 Task: Edit your current status to "DND".
Action: Mouse moved to (1361, 107)
Screenshot: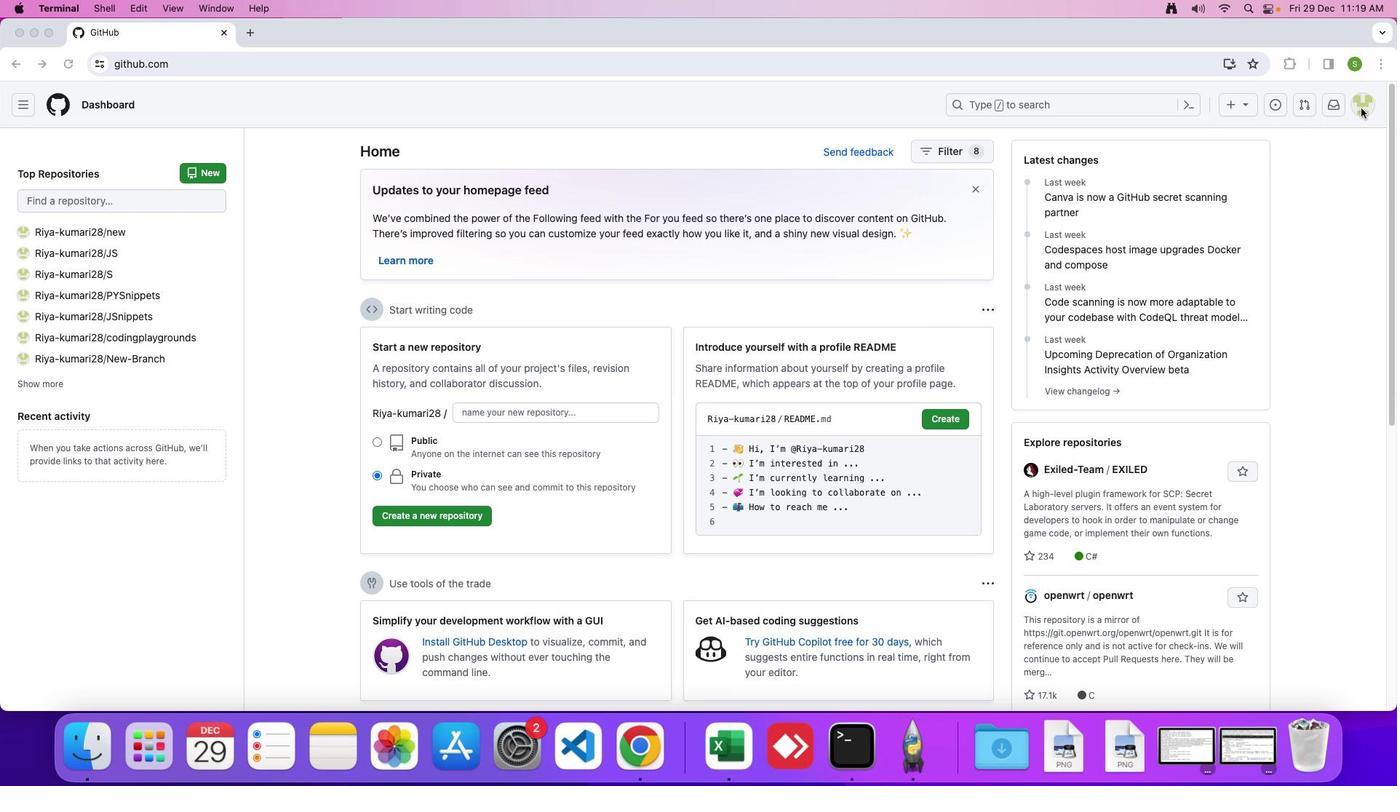 
Action: Mouse pressed left at (1361, 107)
Screenshot: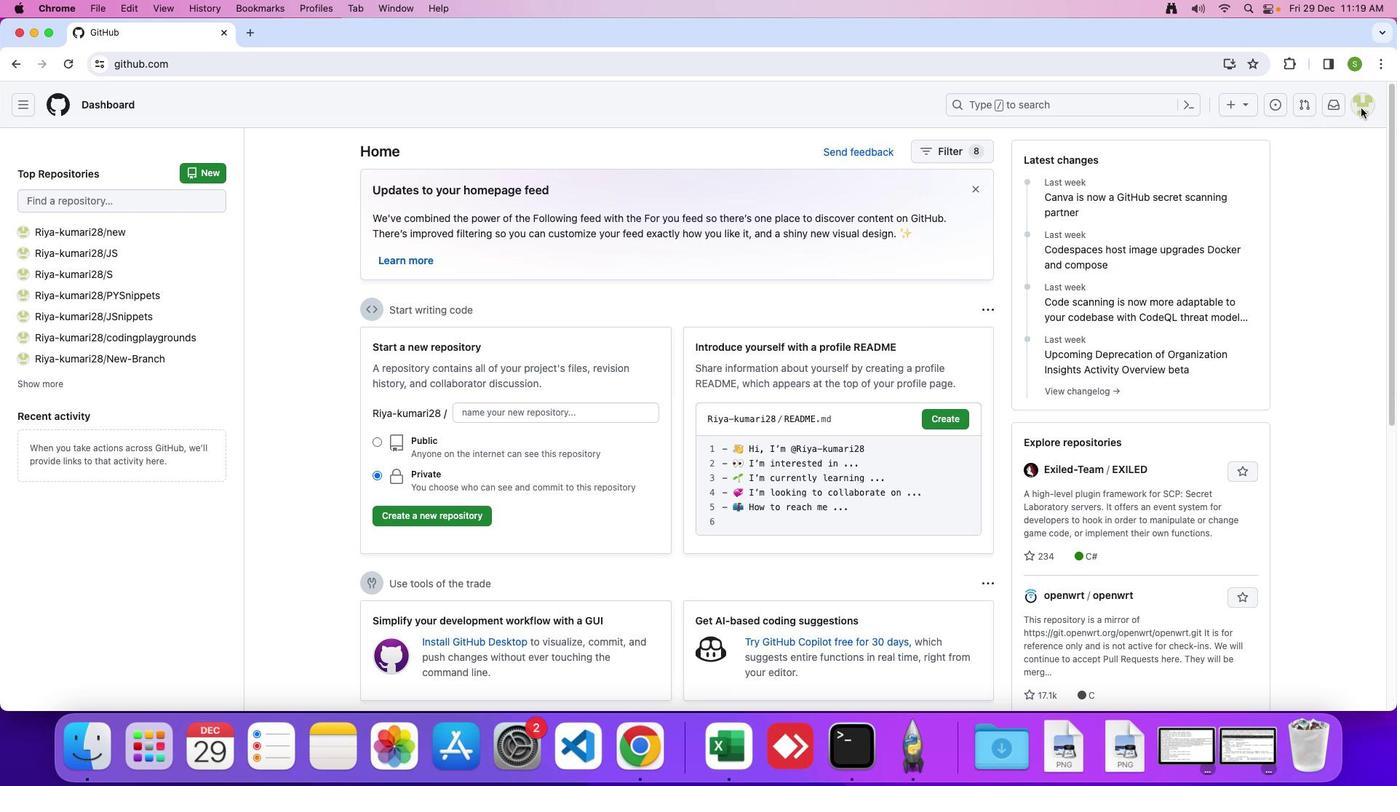 
Action: Mouse moved to (1361, 104)
Screenshot: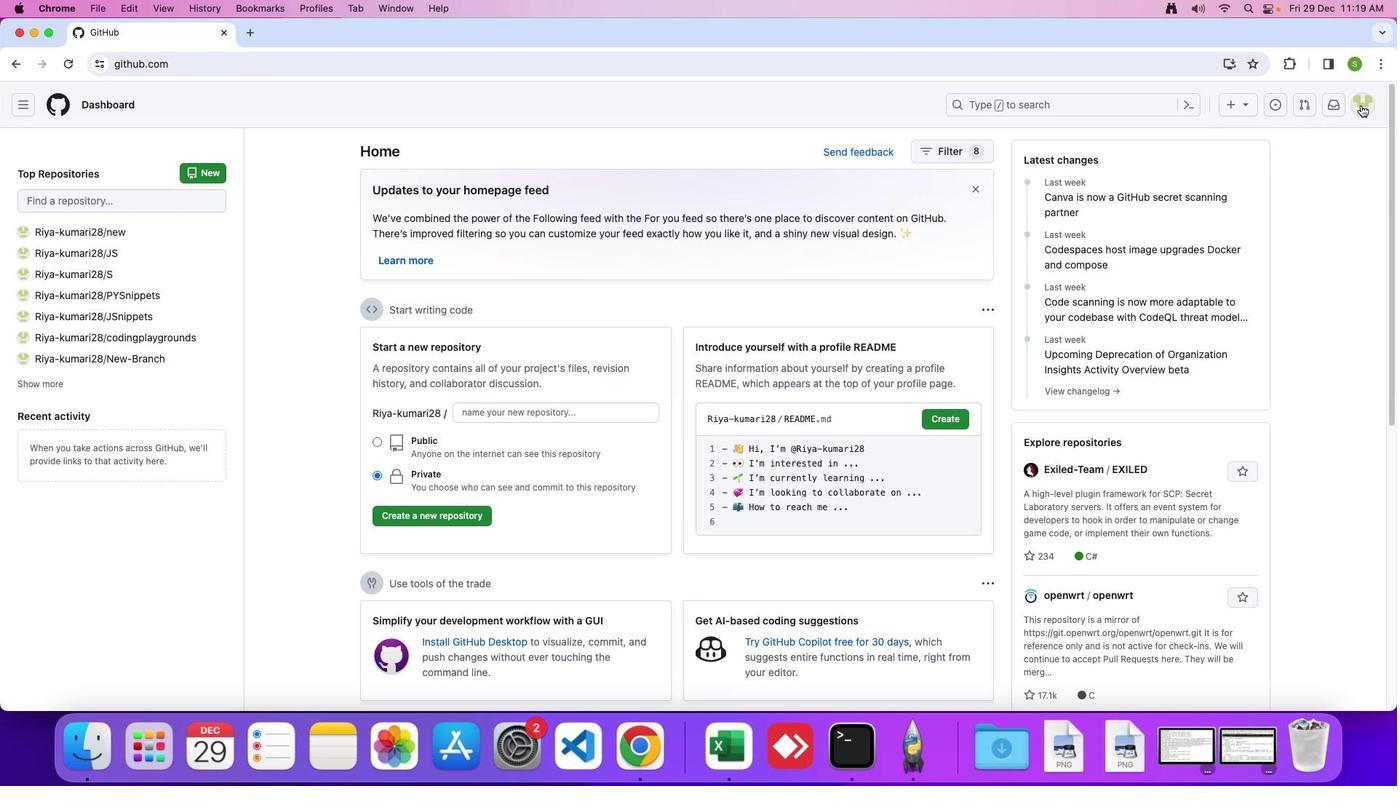 
Action: Mouse pressed left at (1361, 104)
Screenshot: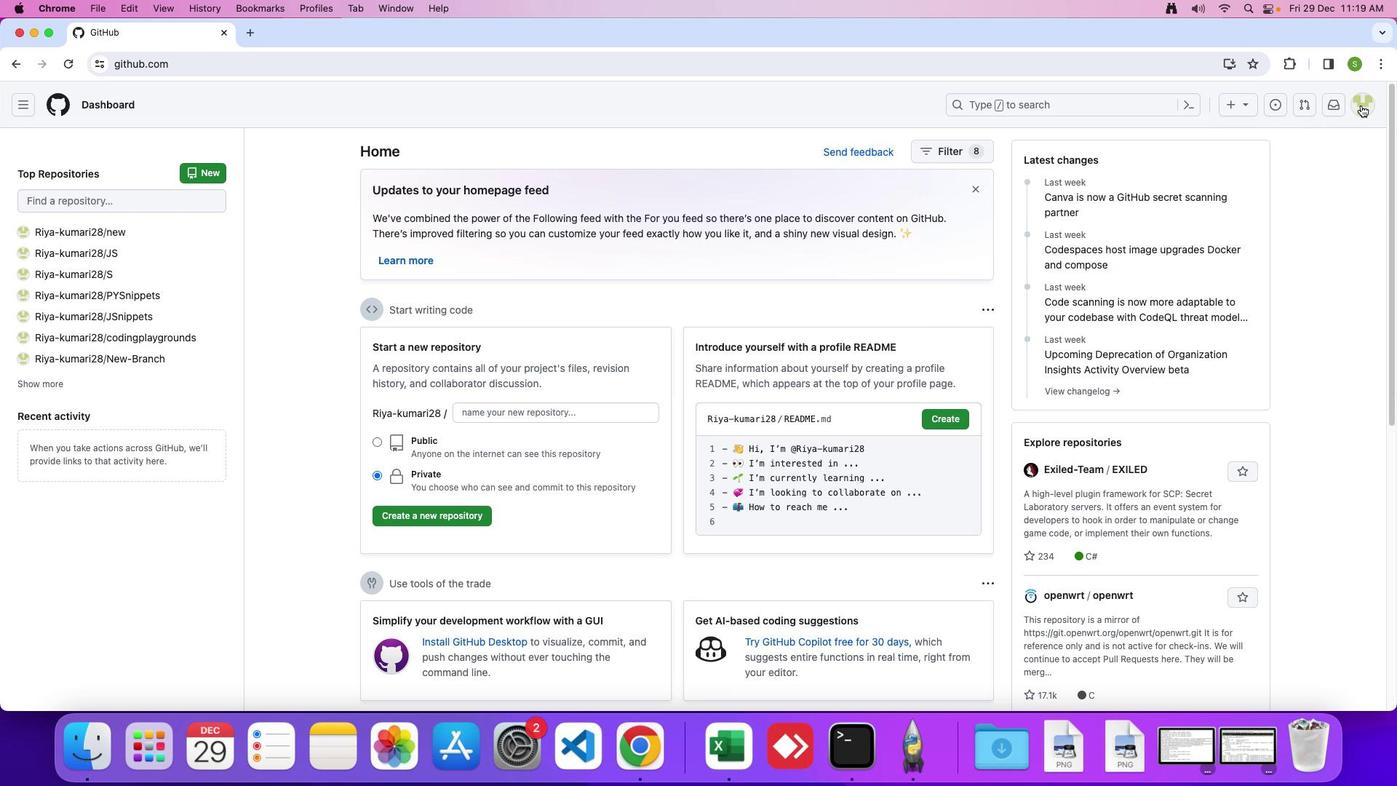 
Action: Mouse moved to (1265, 144)
Screenshot: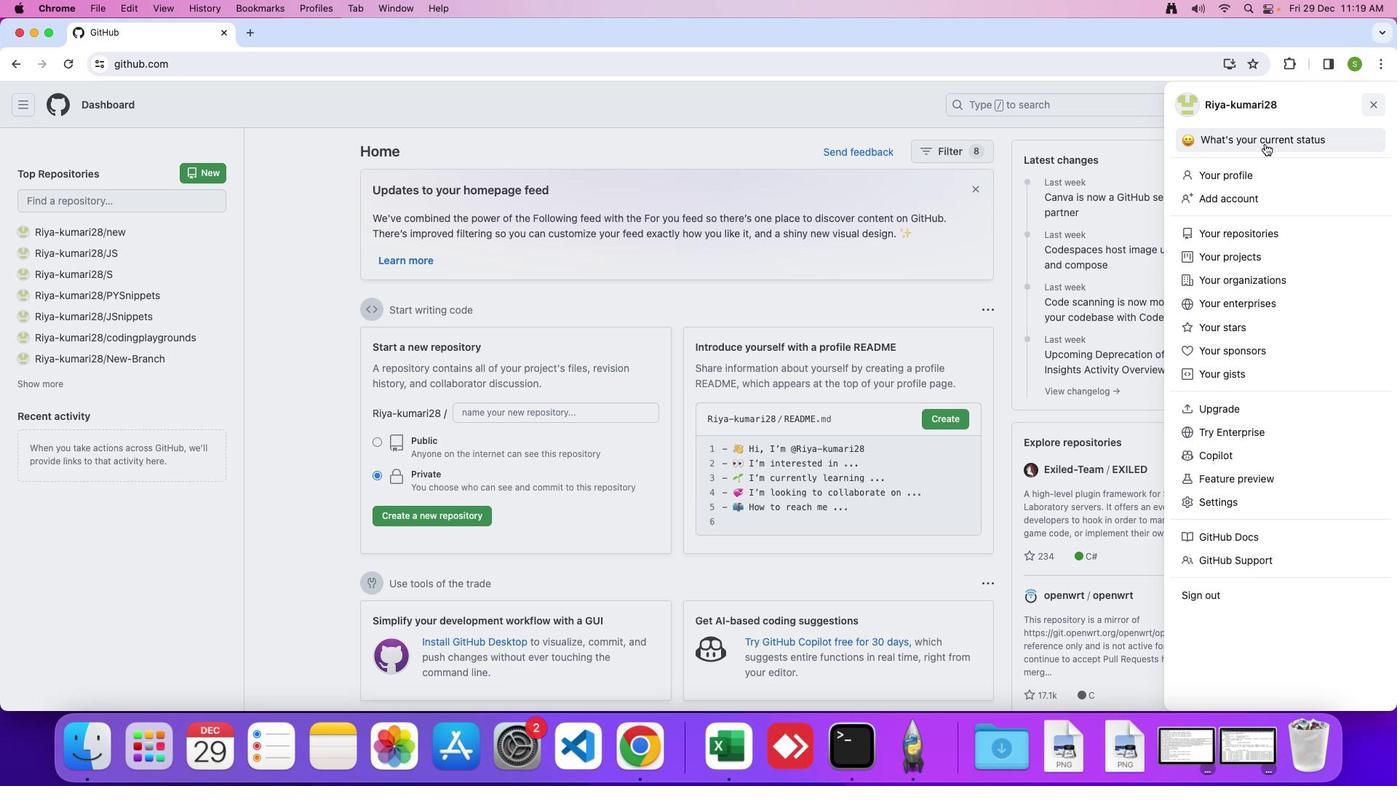 
Action: Mouse pressed left at (1265, 144)
Screenshot: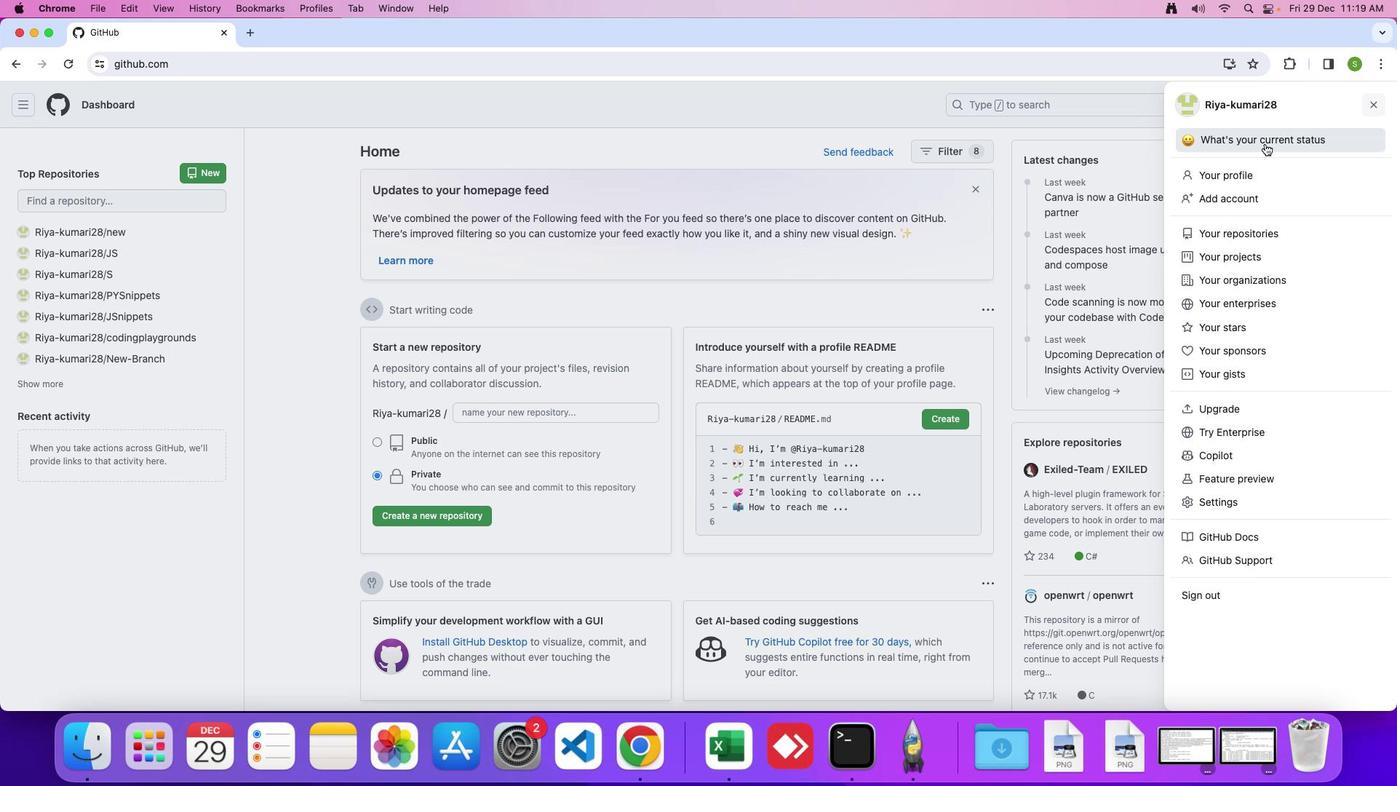 
Action: Mouse moved to (722, 321)
Screenshot: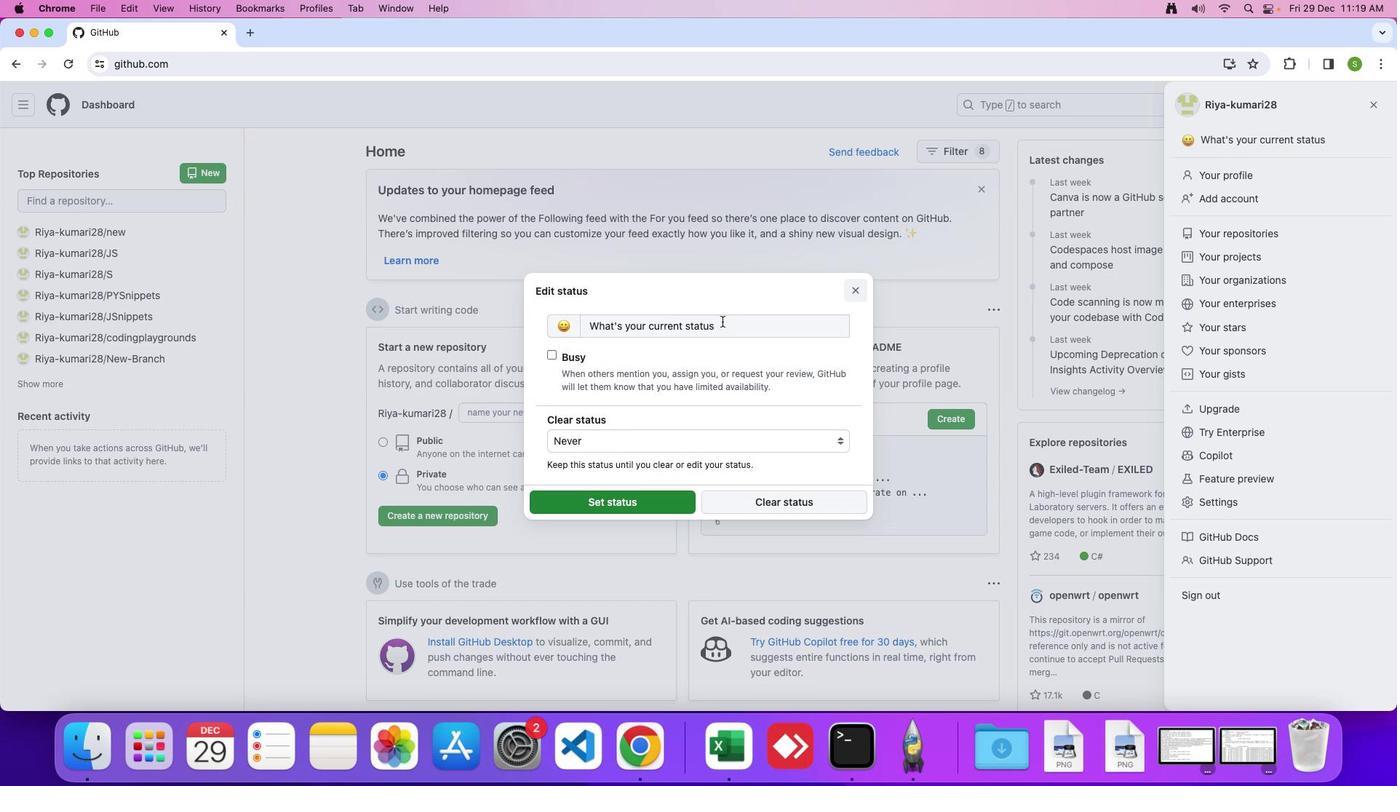 
Action: Mouse pressed left at (722, 321)
Screenshot: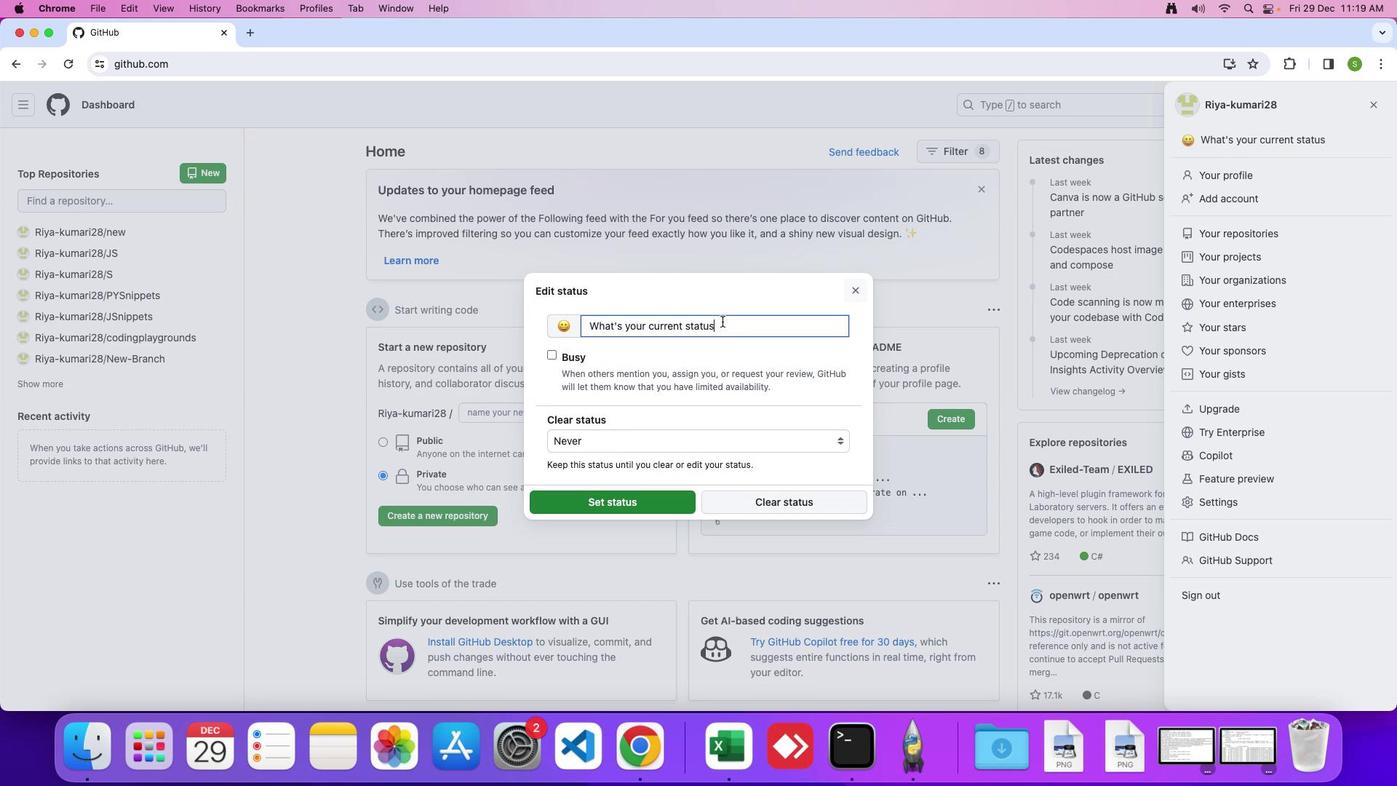 
Action: Mouse moved to (727, 324)
Screenshot: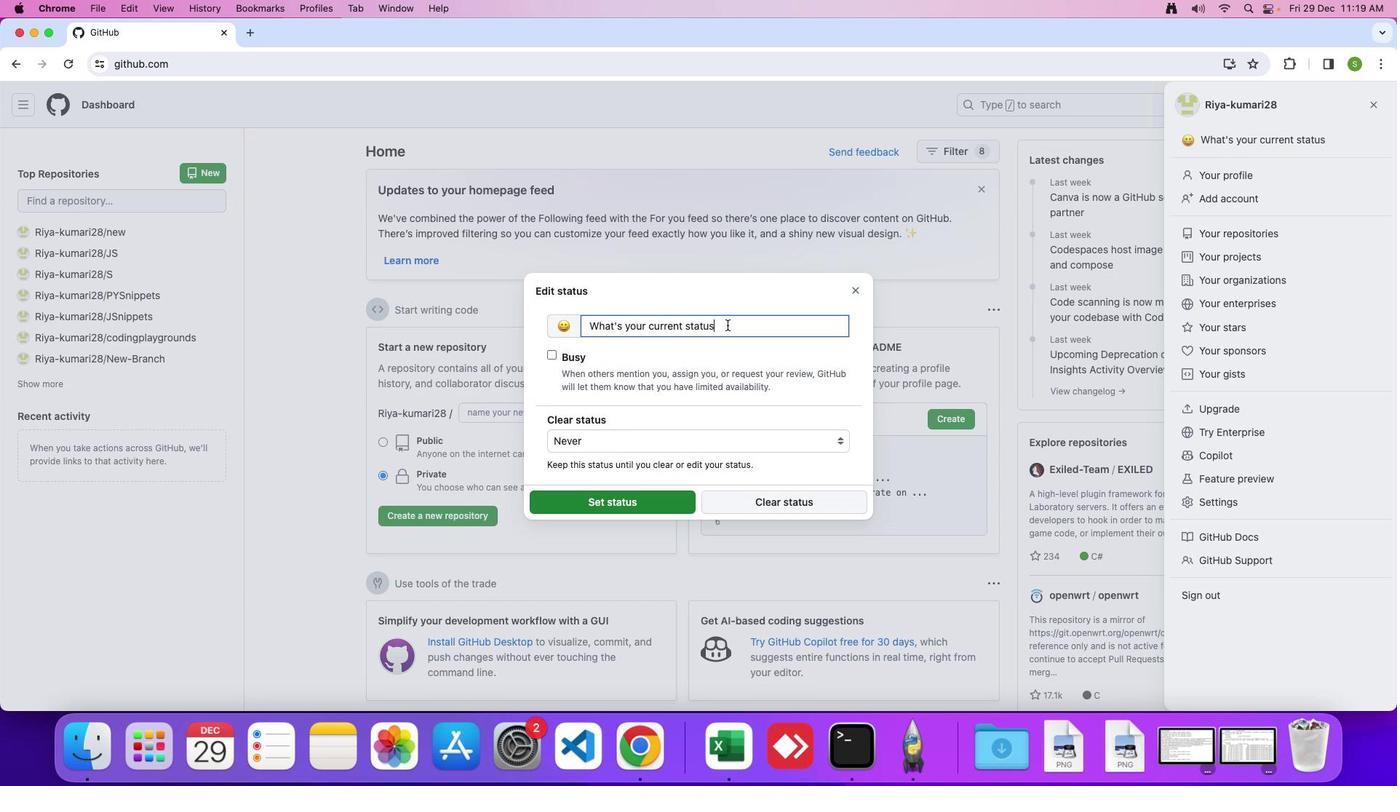 
Action: Mouse pressed left at (727, 324)
Screenshot: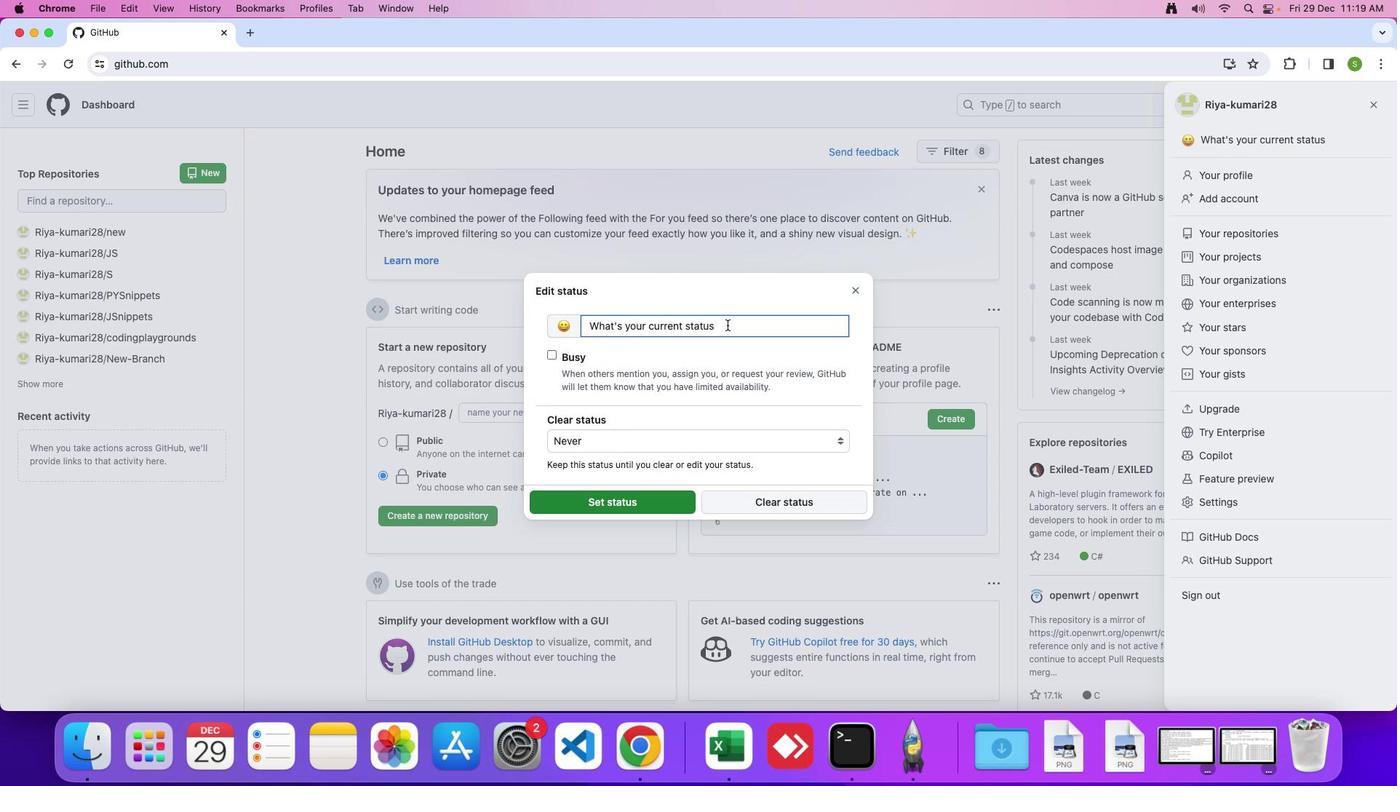 
Action: Mouse moved to (619, 320)
Screenshot: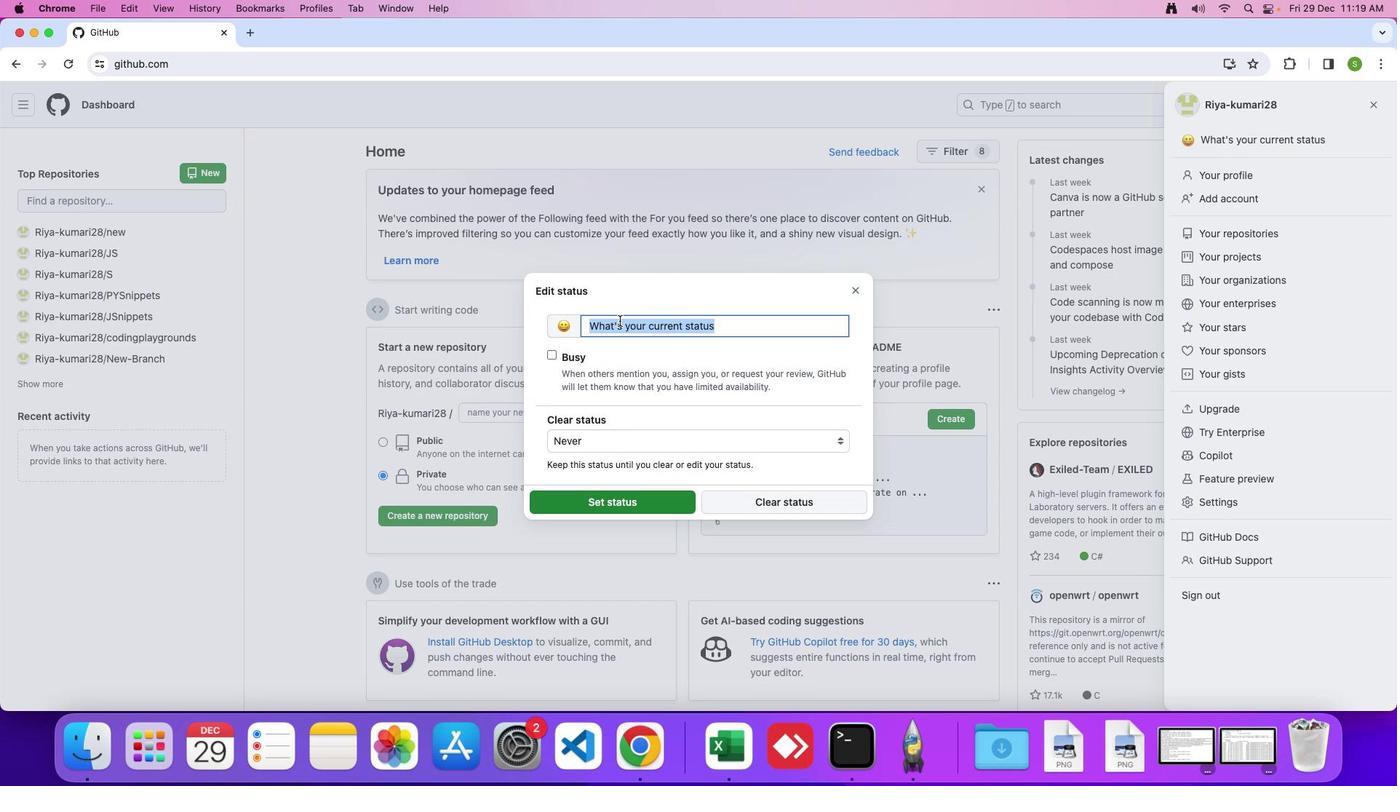 
Action: Key pressed 'D''N''D'
Screenshot: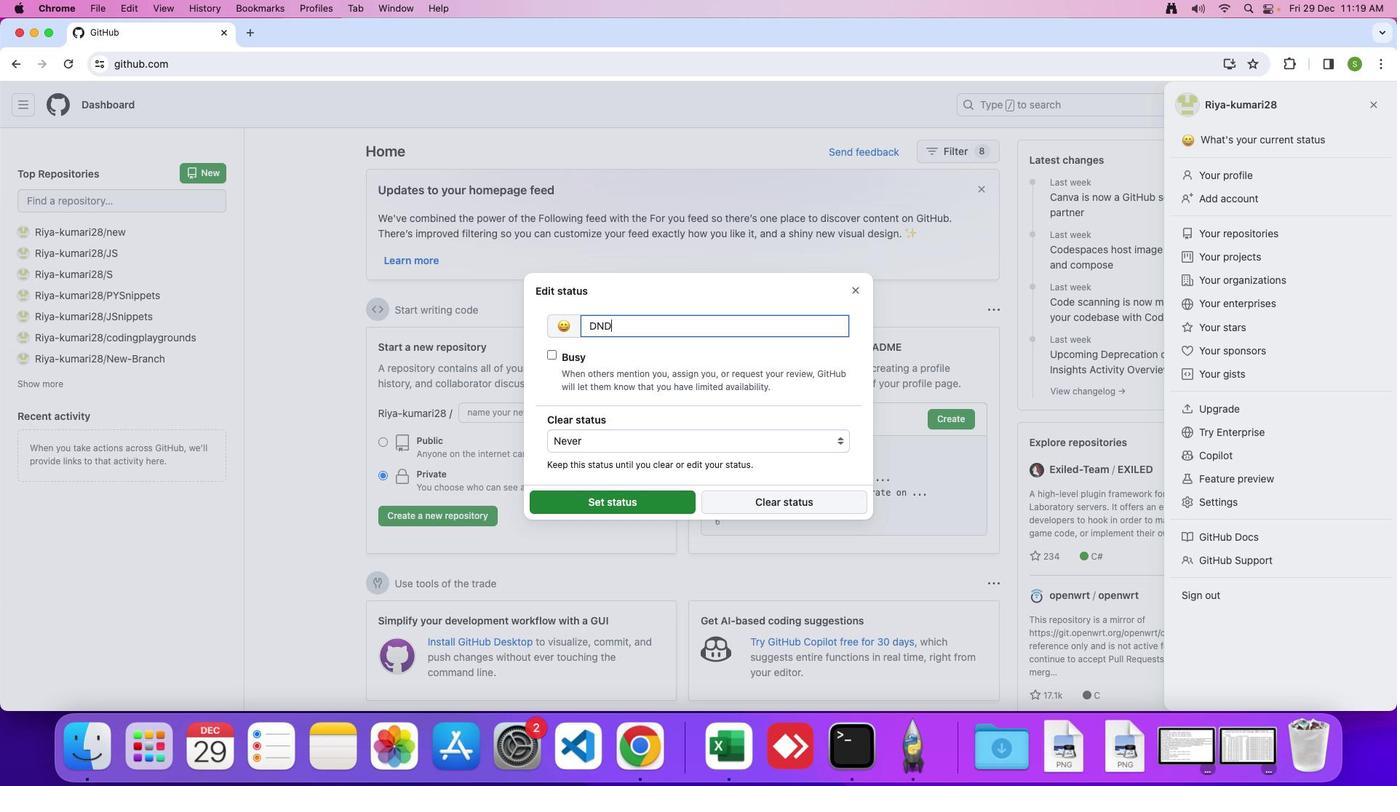 
Action: Mouse moved to (626, 503)
Screenshot: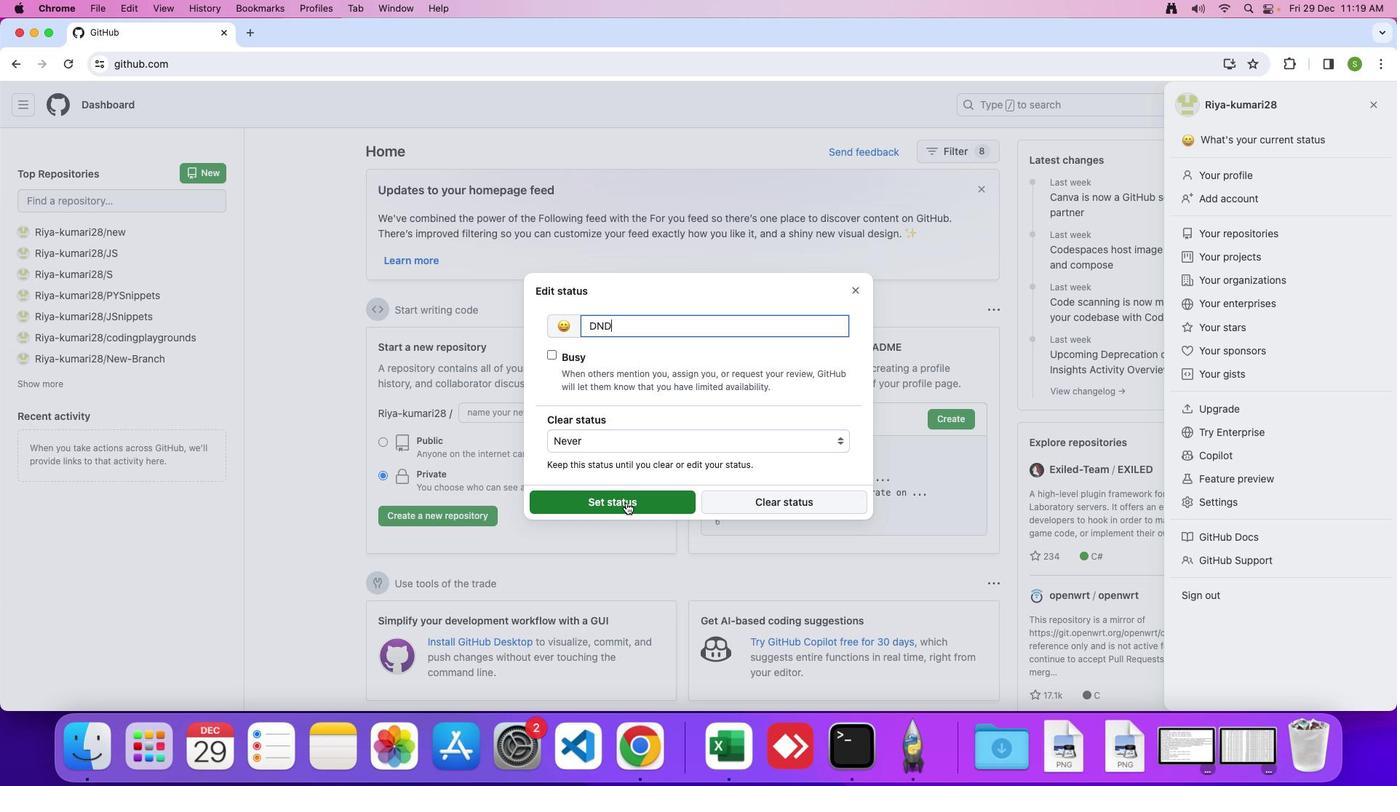
Action: Mouse pressed left at (626, 503)
Screenshot: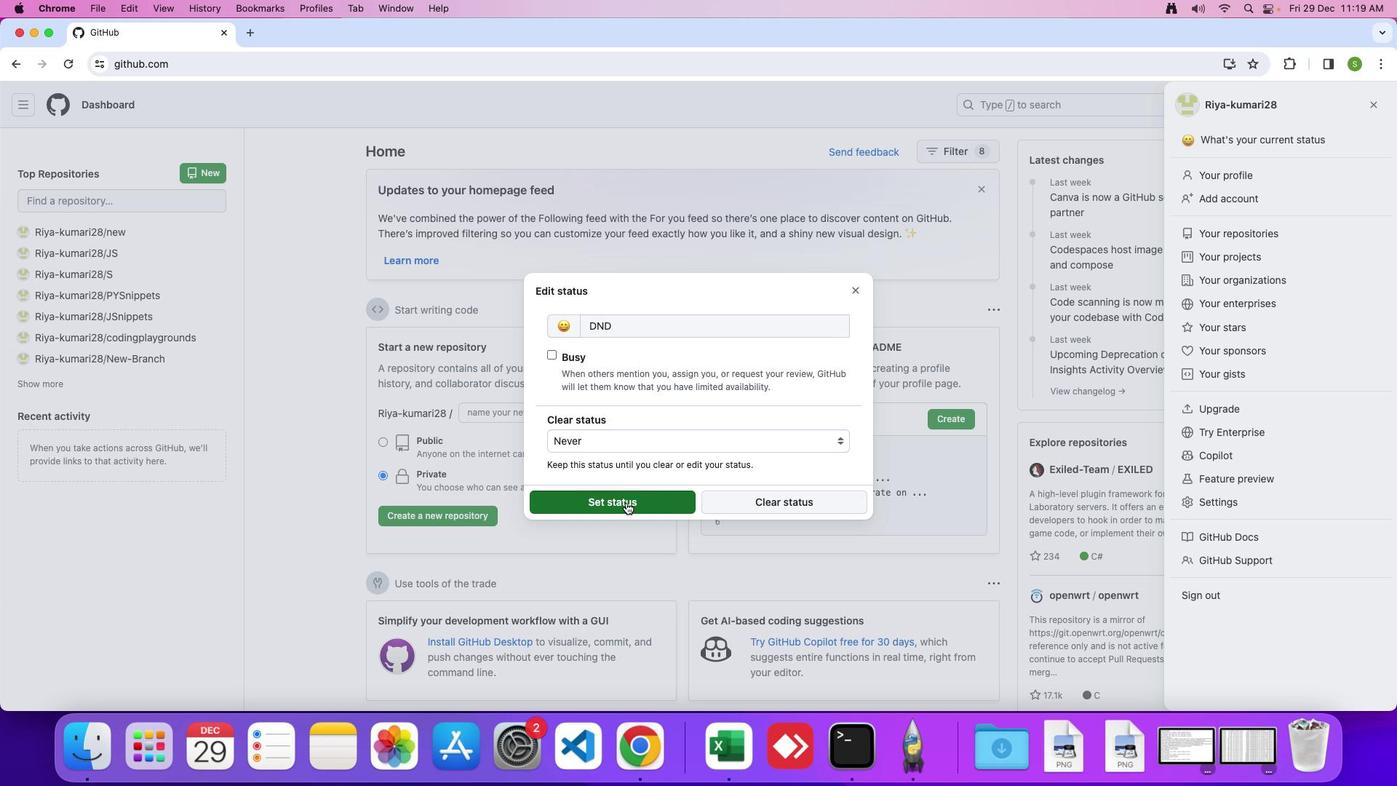 
